 Task: Manage the "Campaign detail" page in the site builder.
Action: Mouse moved to (986, 70)
Screenshot: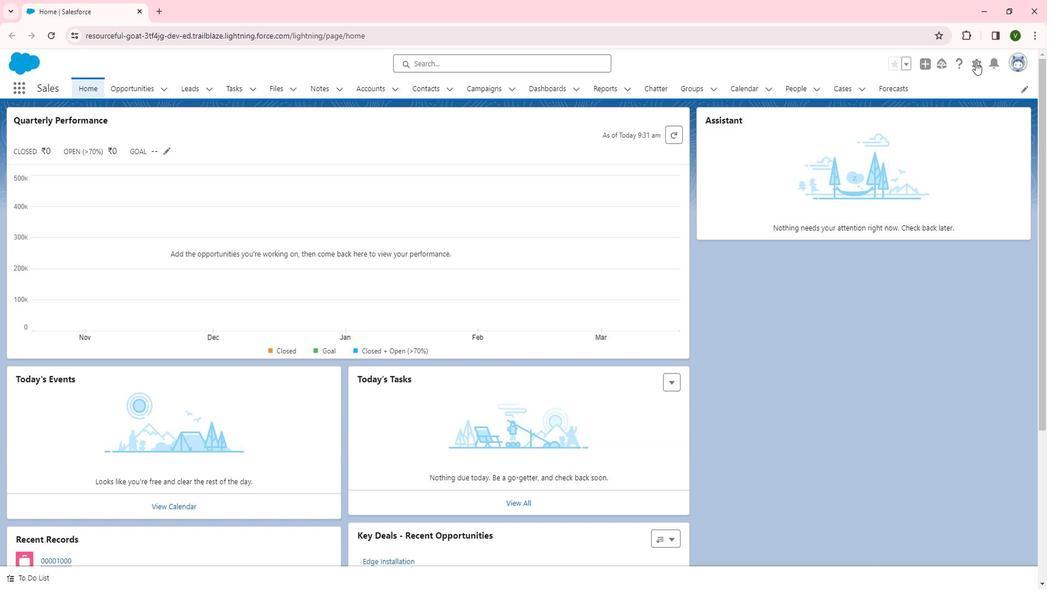 
Action: Mouse pressed left at (986, 70)
Screenshot: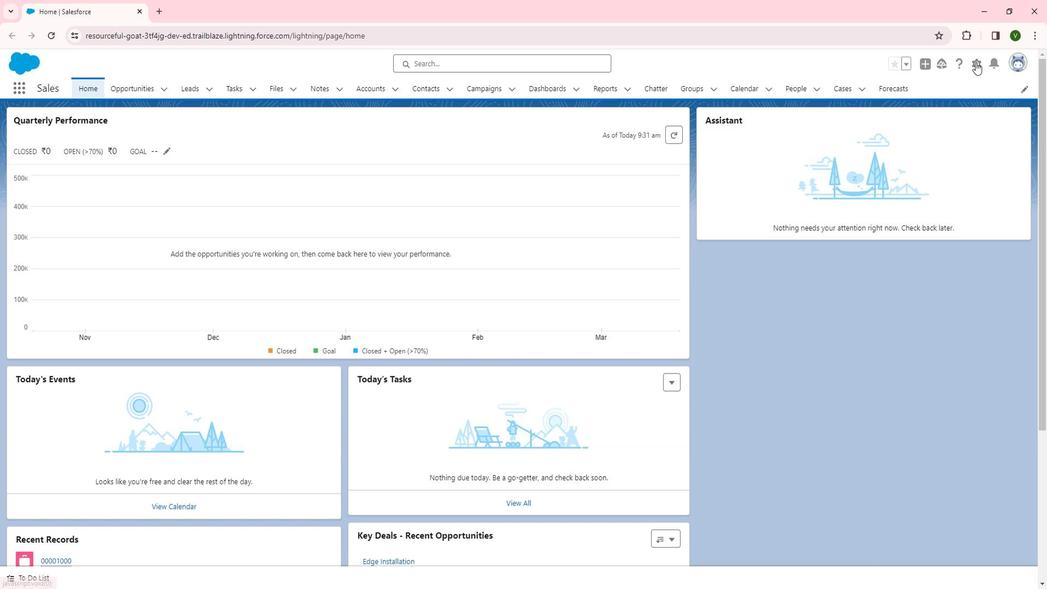 
Action: Mouse moved to (936, 108)
Screenshot: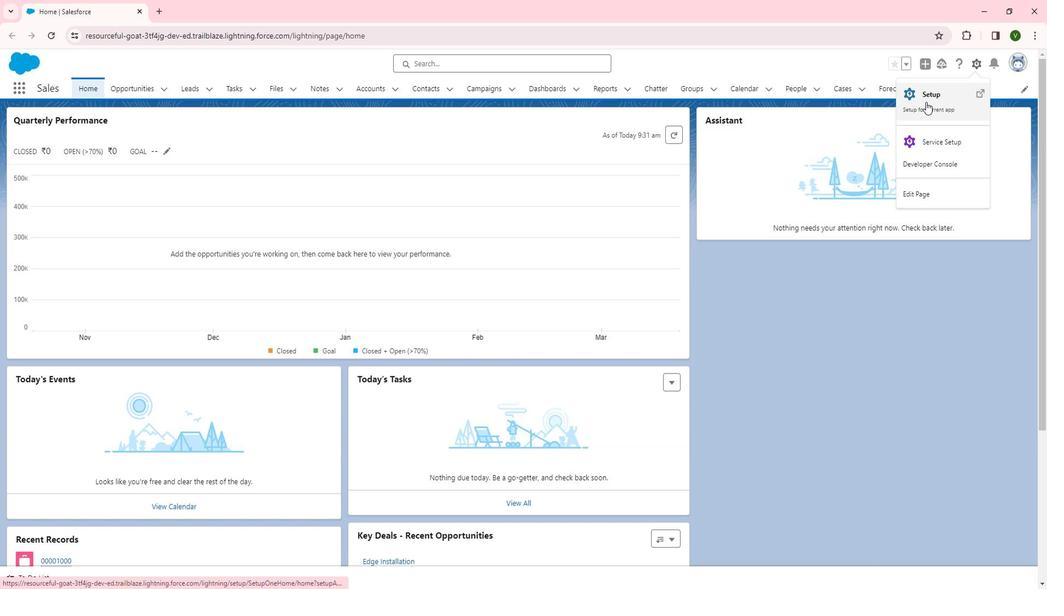 
Action: Mouse pressed left at (936, 108)
Screenshot: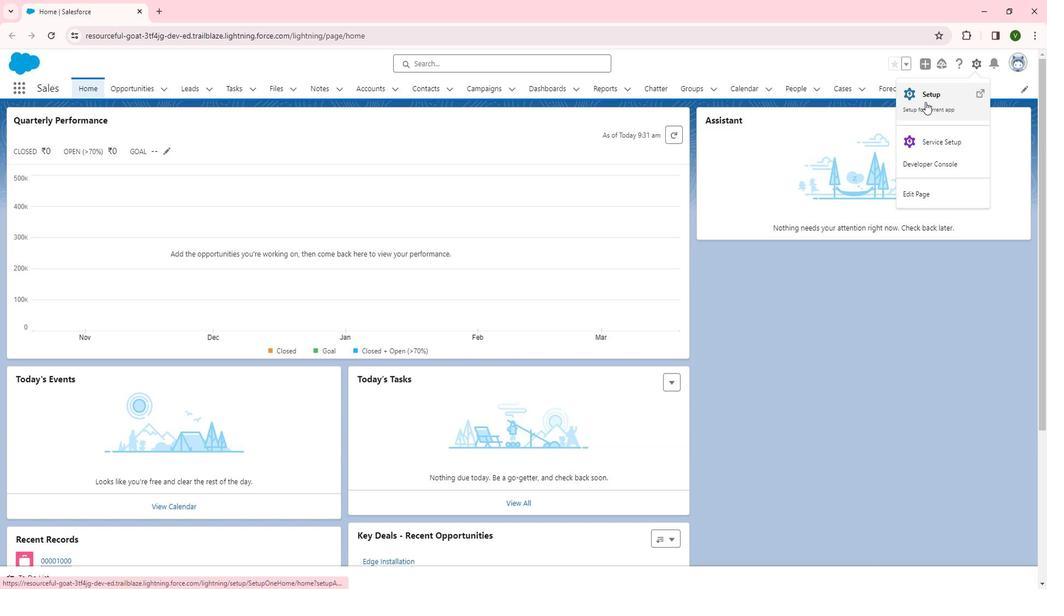 
Action: Mouse moved to (66, 401)
Screenshot: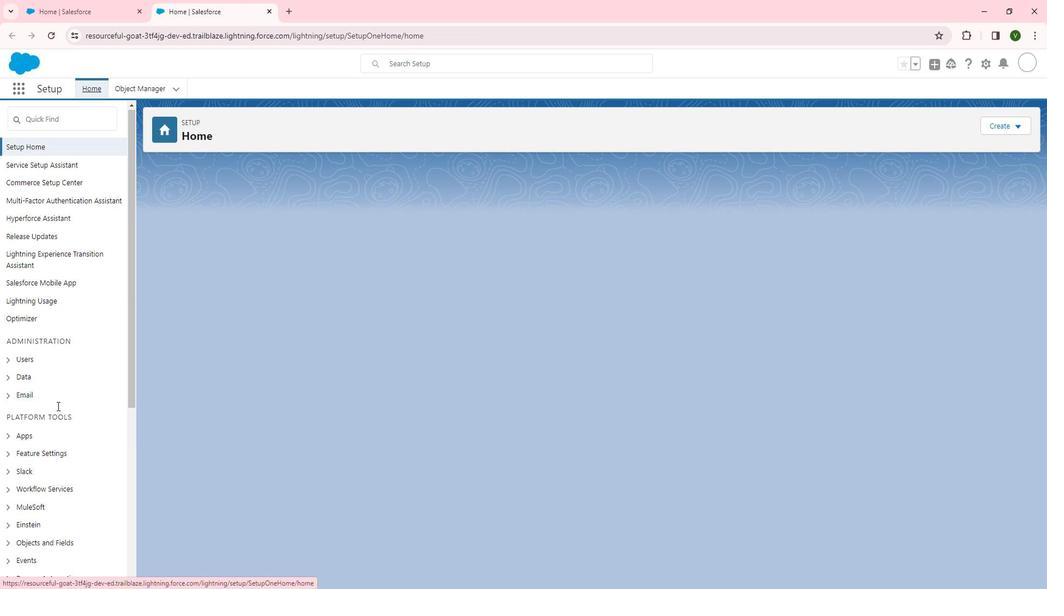 
Action: Mouse scrolled (66, 401) with delta (0, 0)
Screenshot: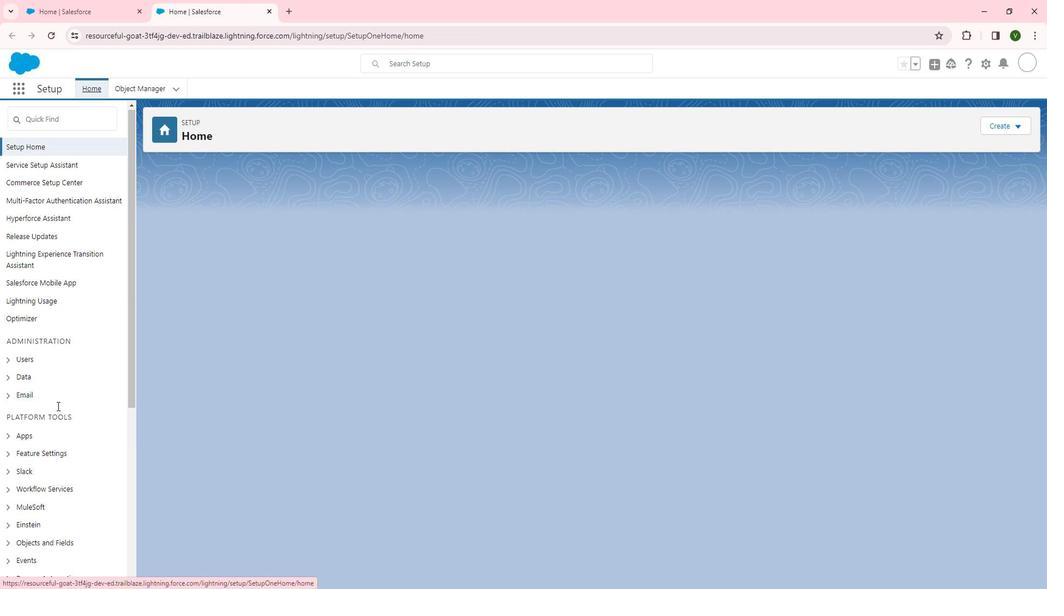 
Action: Mouse moved to (67, 401)
Screenshot: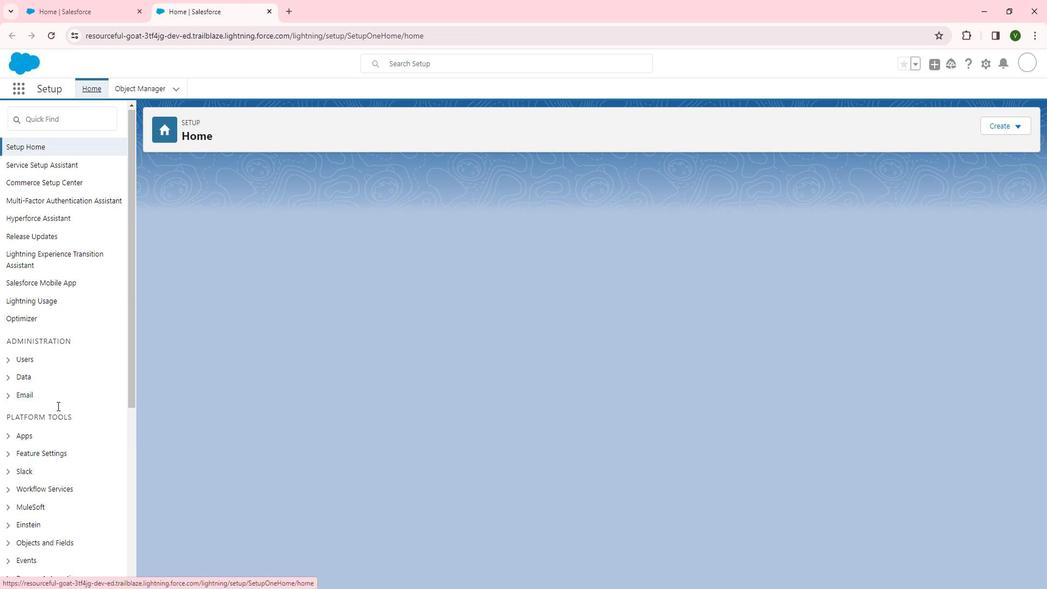 
Action: Mouse scrolled (67, 401) with delta (0, 0)
Screenshot: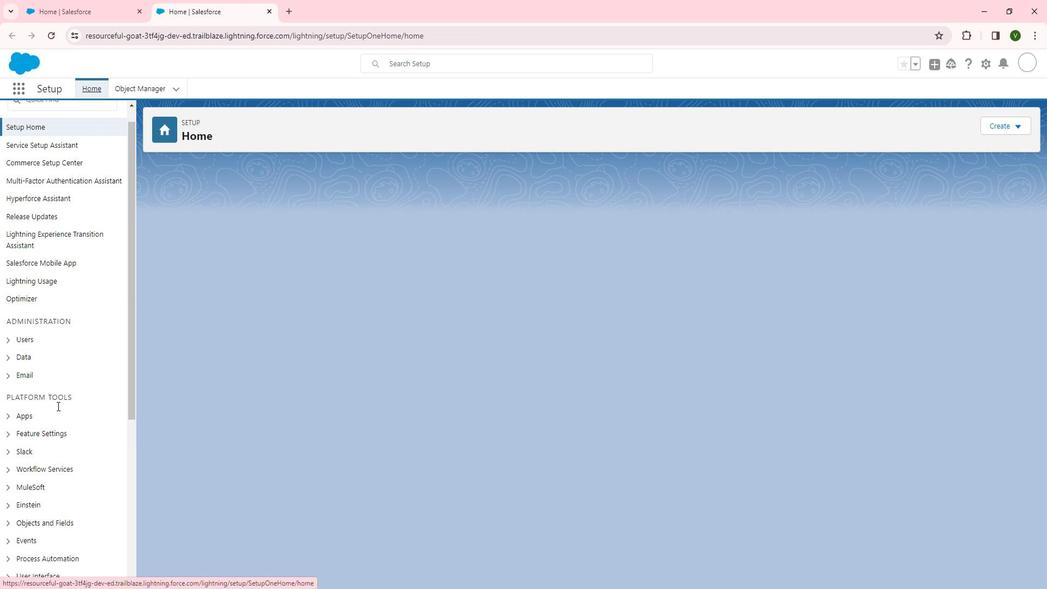 
Action: Mouse scrolled (67, 401) with delta (0, 0)
Screenshot: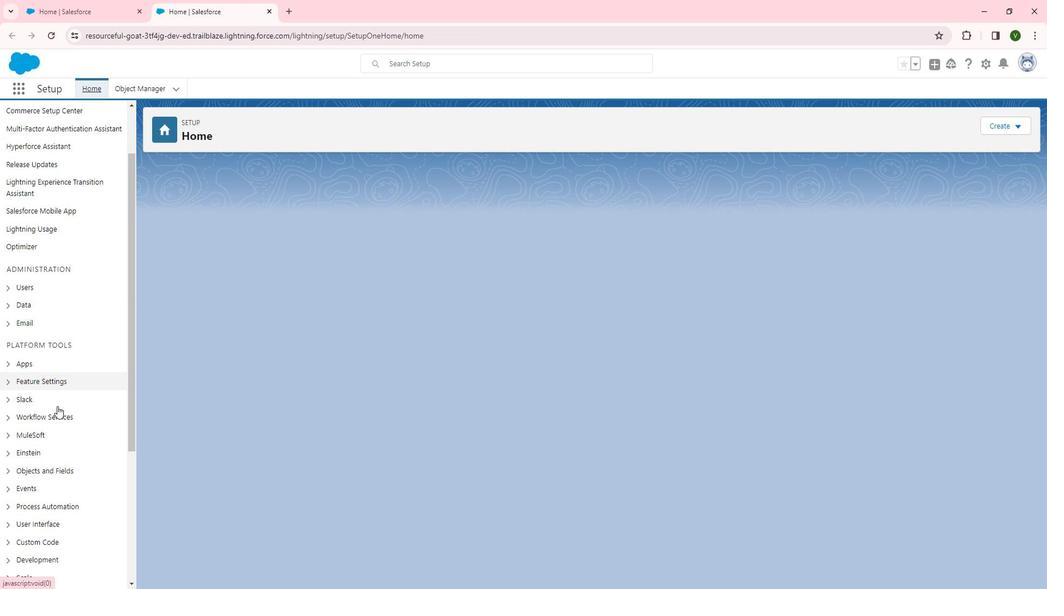 
Action: Mouse moved to (68, 400)
Screenshot: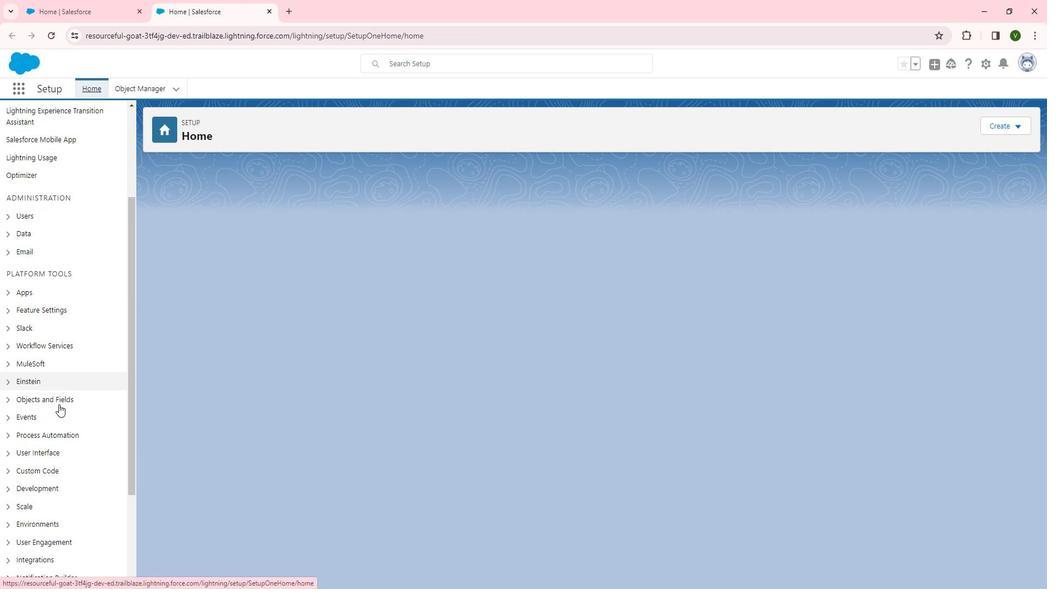 
Action: Mouse scrolled (68, 399) with delta (0, 0)
Screenshot: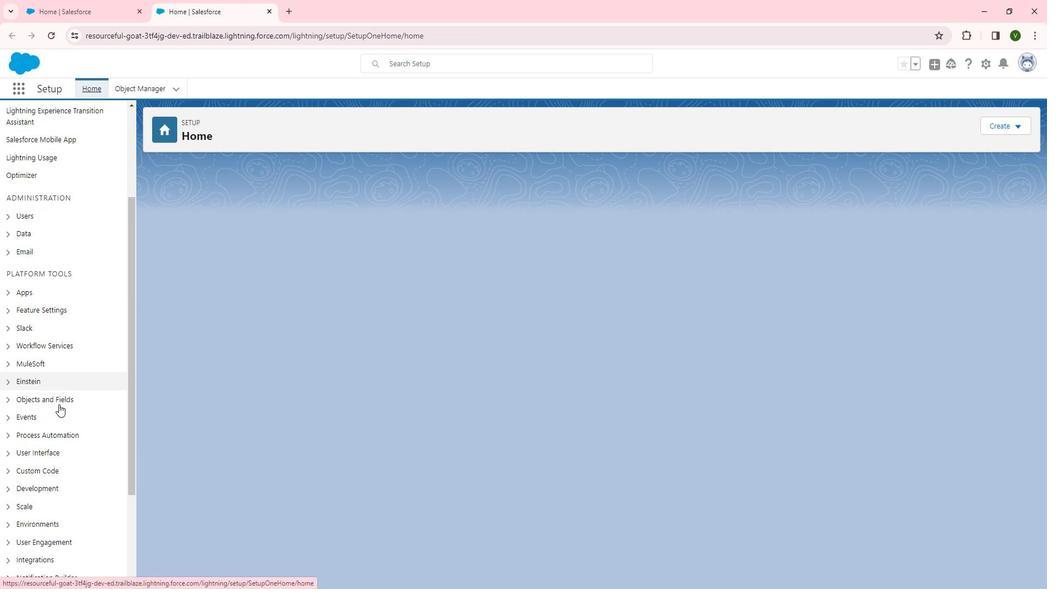 
Action: Mouse moved to (59, 226)
Screenshot: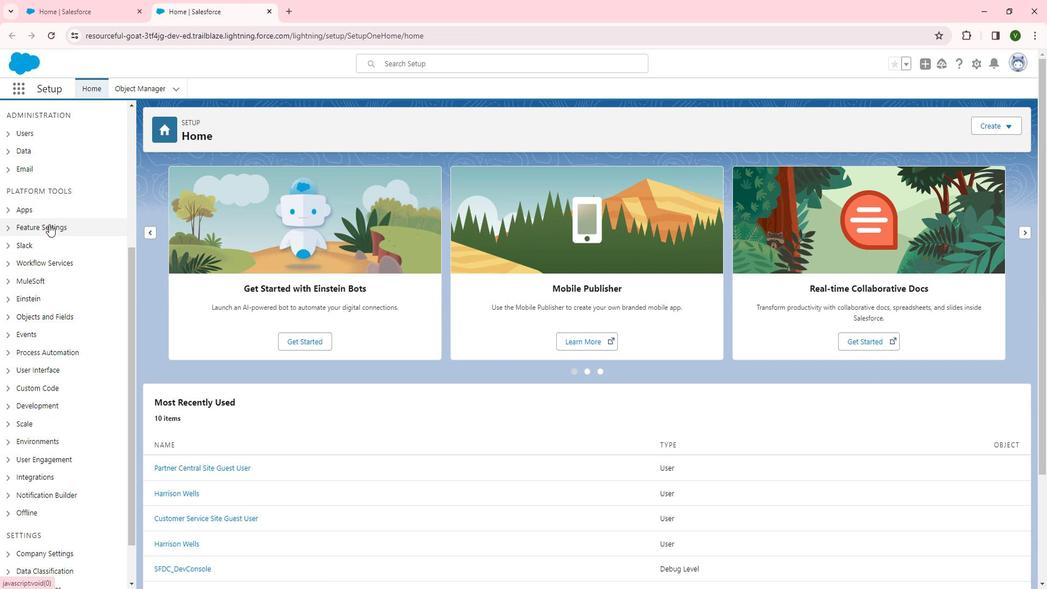 
Action: Mouse pressed left at (59, 226)
Screenshot: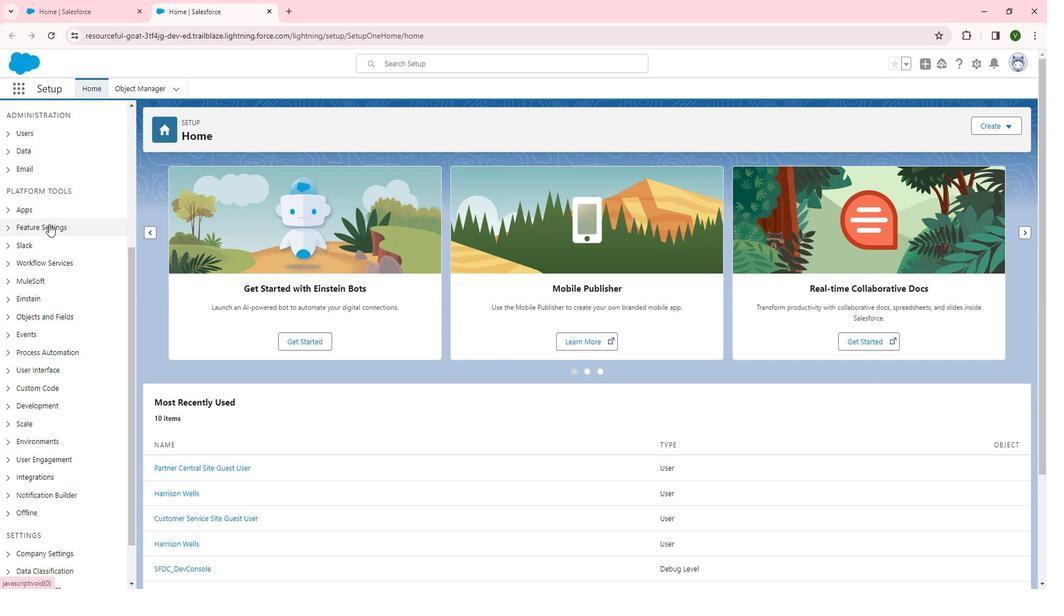 
Action: Mouse moved to (76, 318)
Screenshot: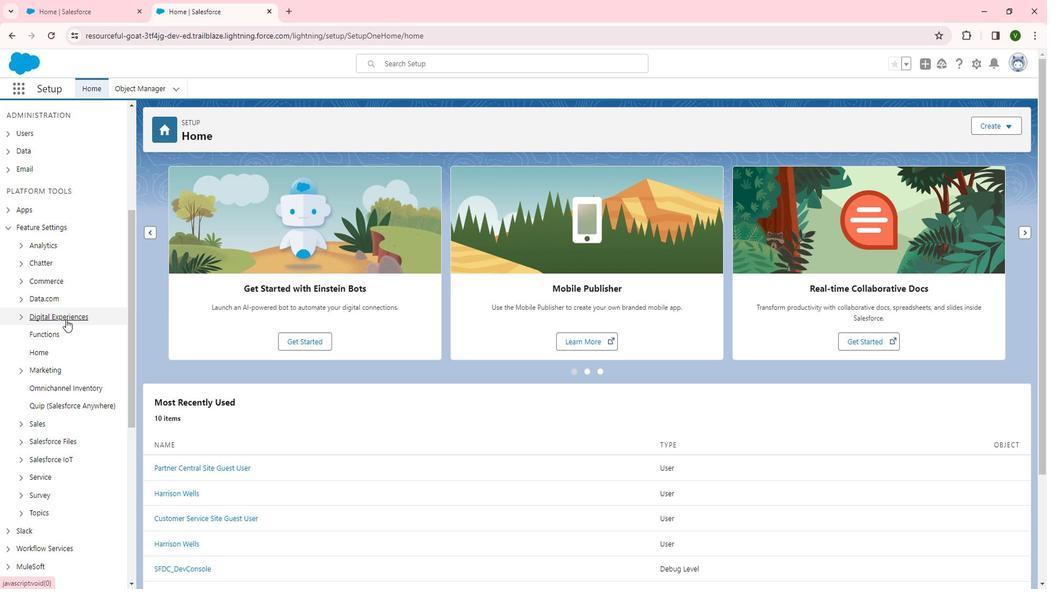 
Action: Mouse pressed left at (76, 318)
Screenshot: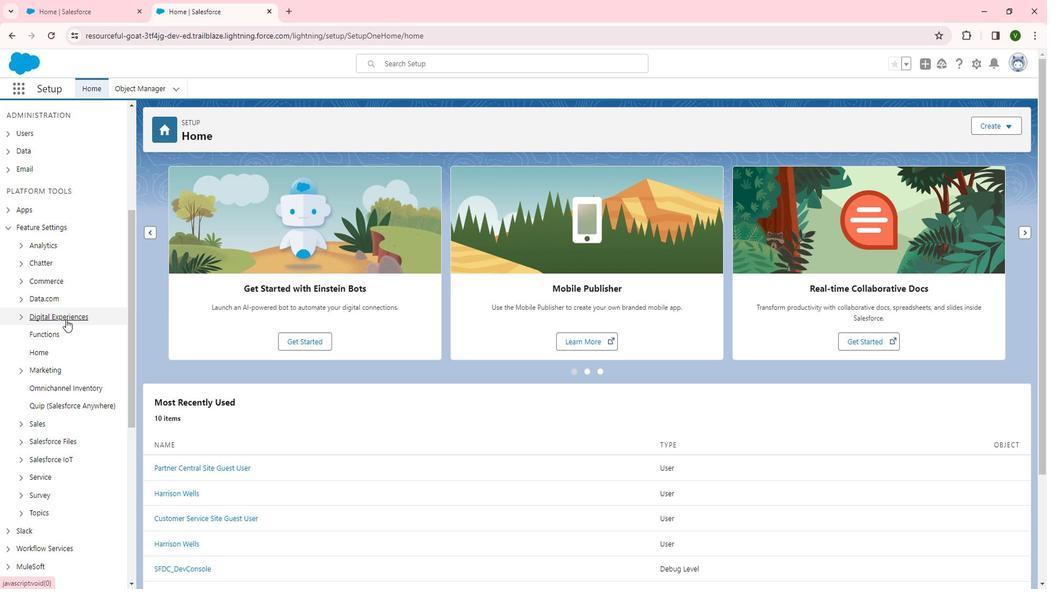 
Action: Mouse moved to (63, 327)
Screenshot: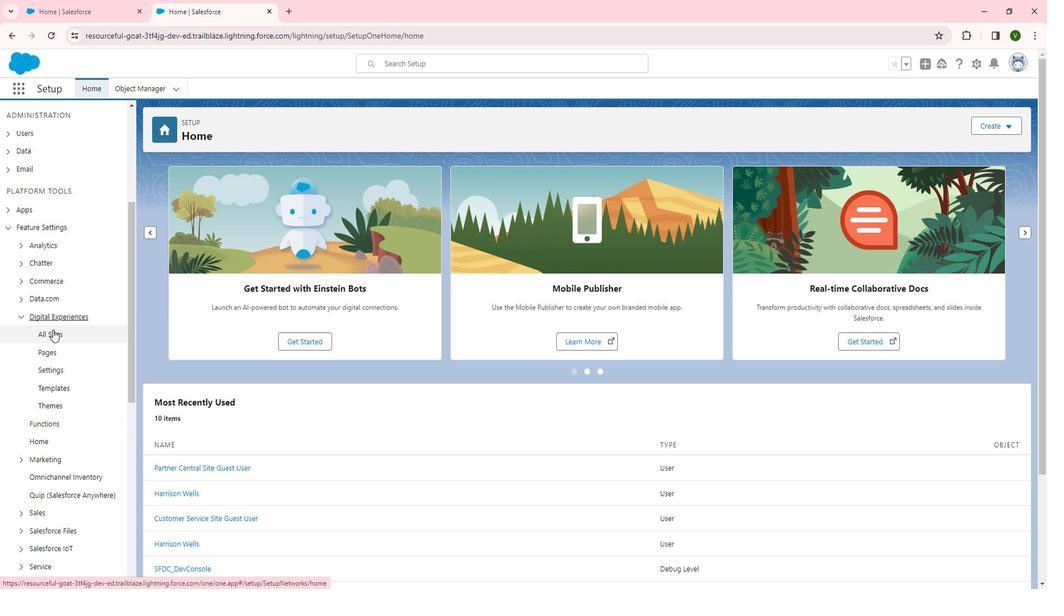
Action: Mouse pressed left at (63, 327)
Screenshot: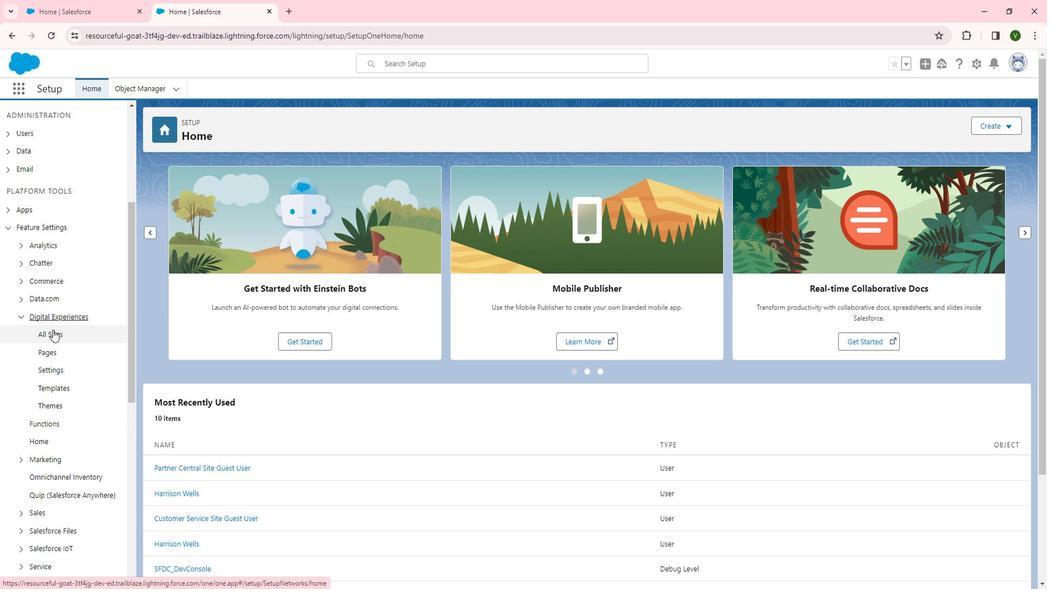 
Action: Mouse moved to (183, 332)
Screenshot: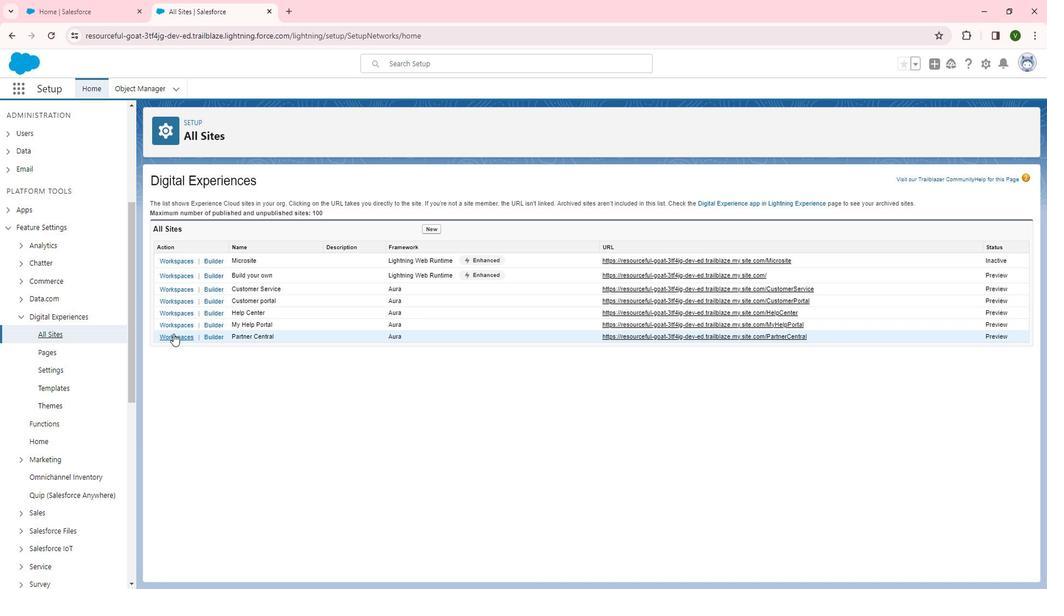 
Action: Mouse pressed left at (183, 332)
Screenshot: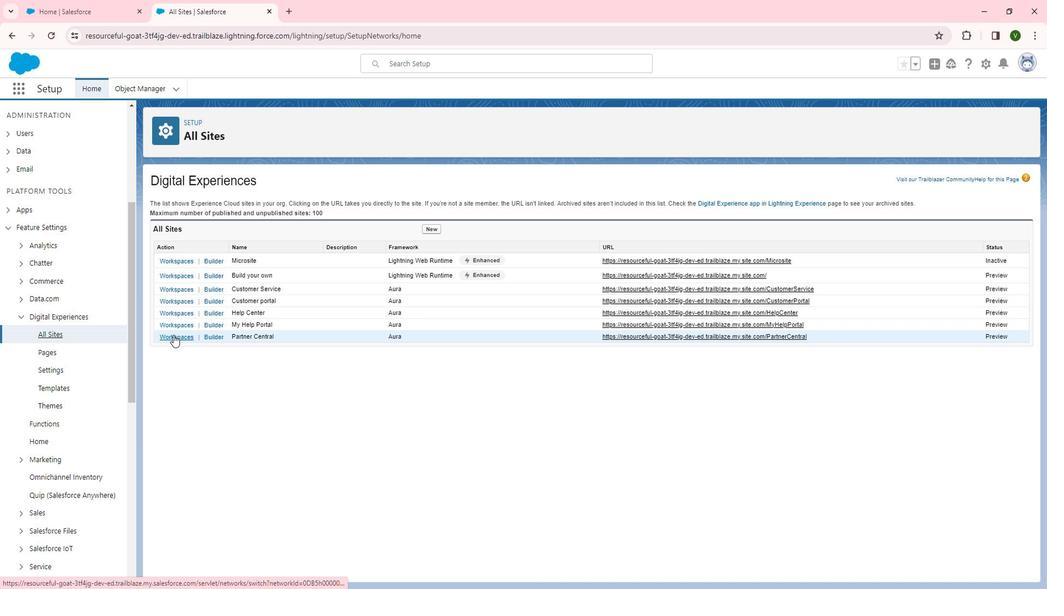 
Action: Mouse moved to (142, 260)
Screenshot: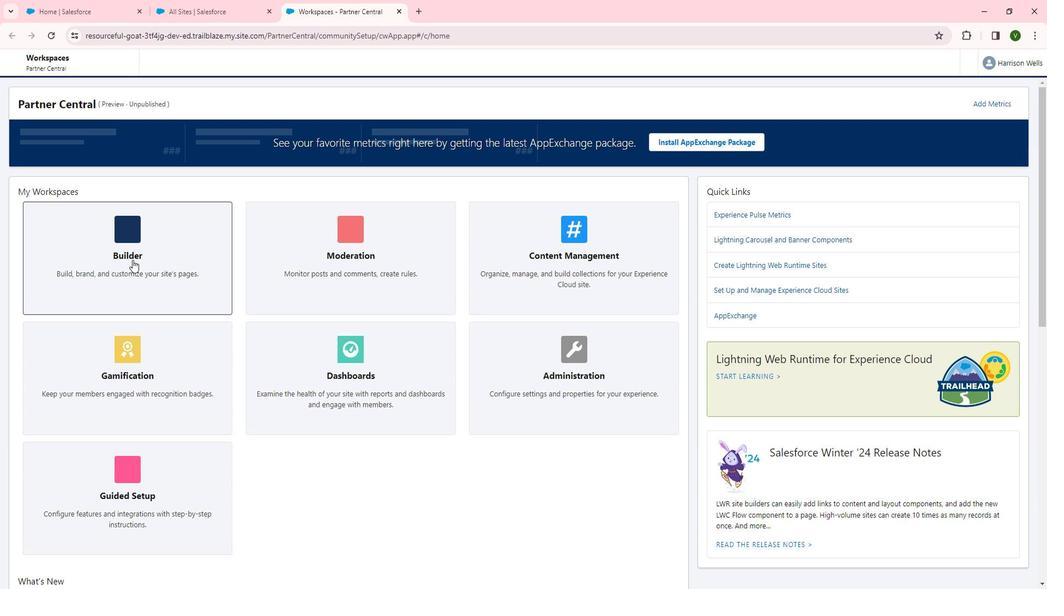 
Action: Mouse pressed left at (142, 260)
Screenshot: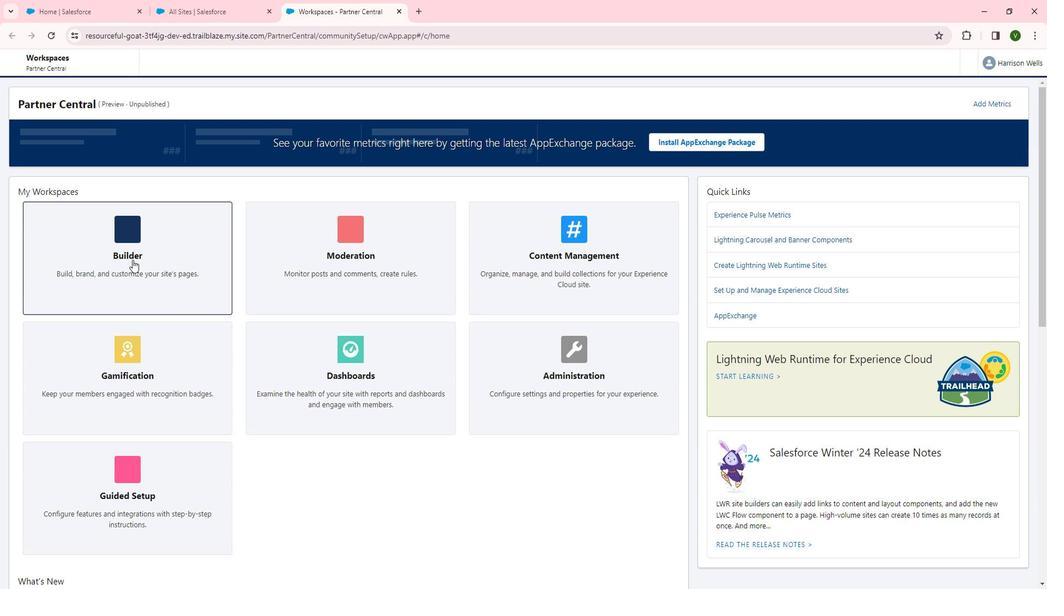 
Action: Mouse moved to (123, 72)
Screenshot: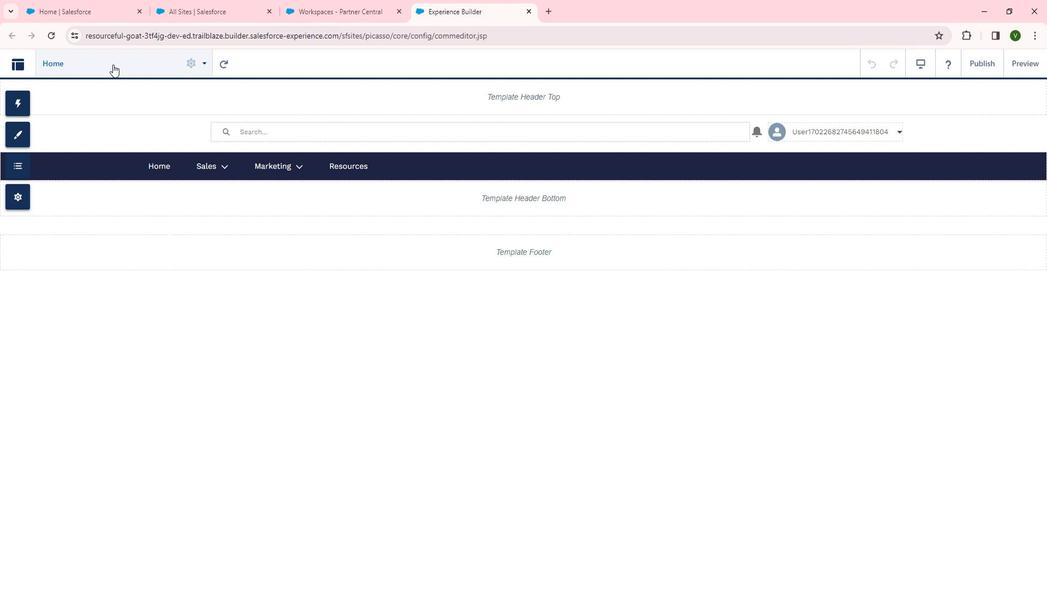 
Action: Mouse pressed left at (123, 72)
Screenshot: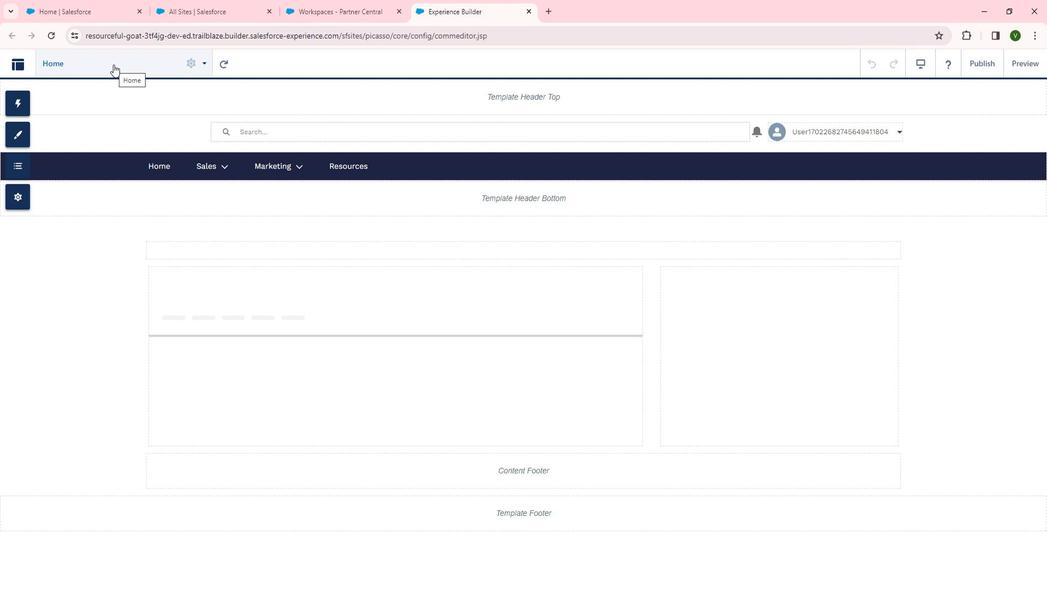 
Action: Mouse moved to (58, 215)
Screenshot: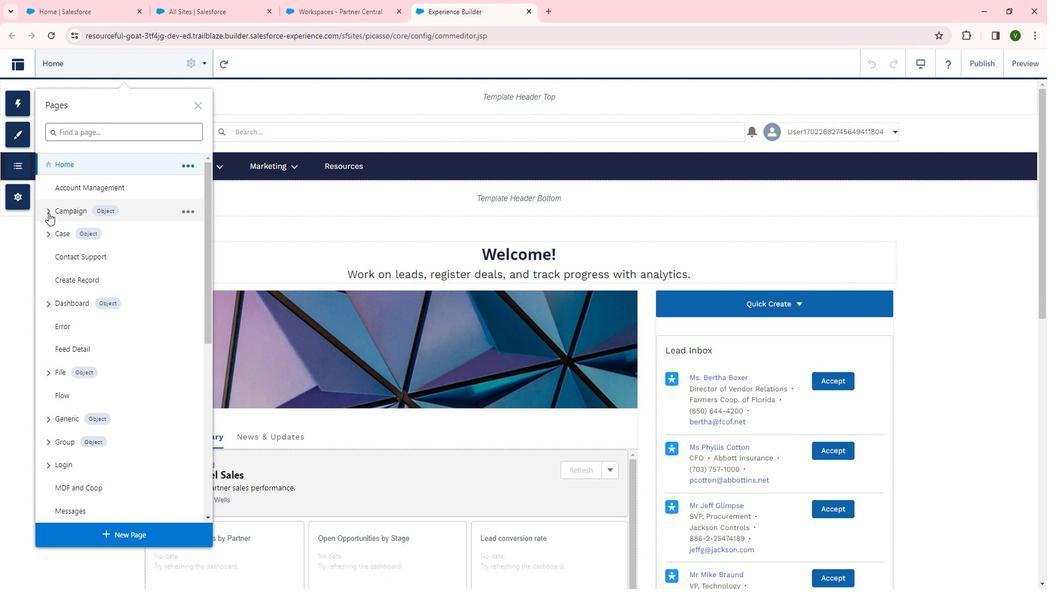 
Action: Mouse pressed left at (58, 215)
Screenshot: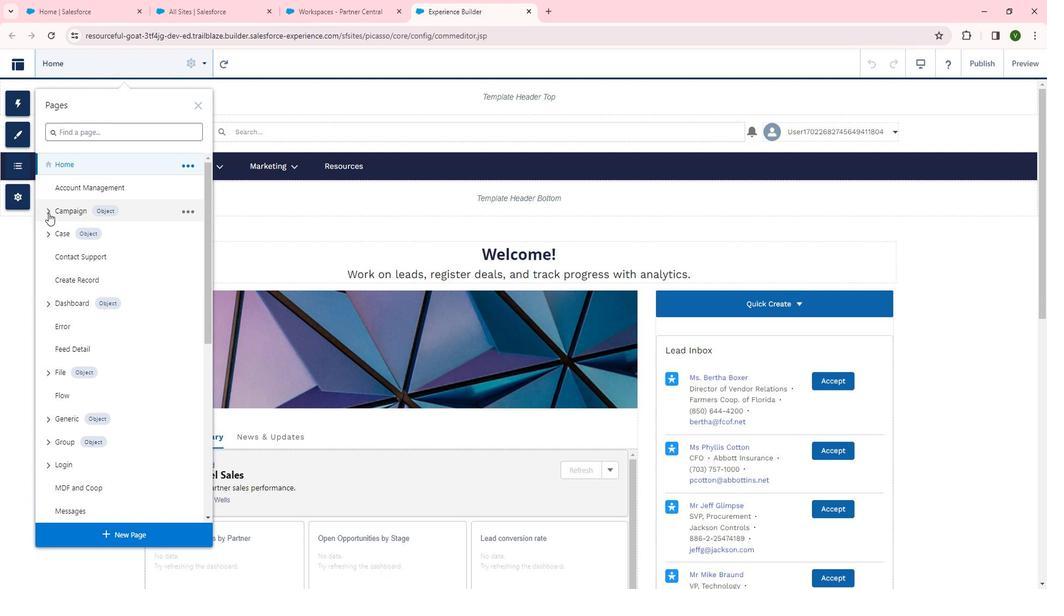 
Action: Mouse moved to (92, 230)
Screenshot: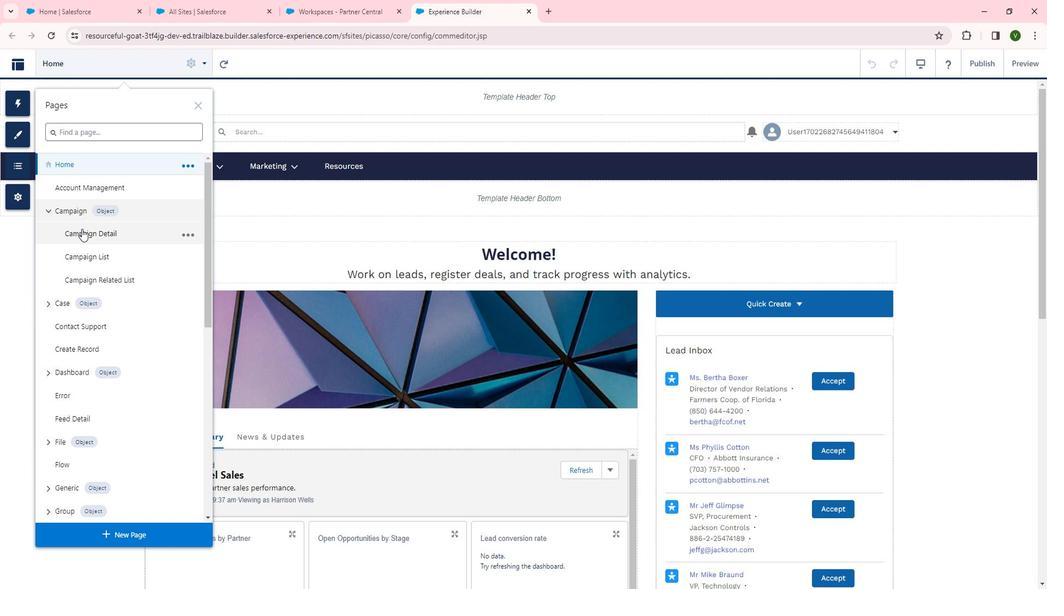 
Action: Mouse pressed left at (92, 230)
Screenshot: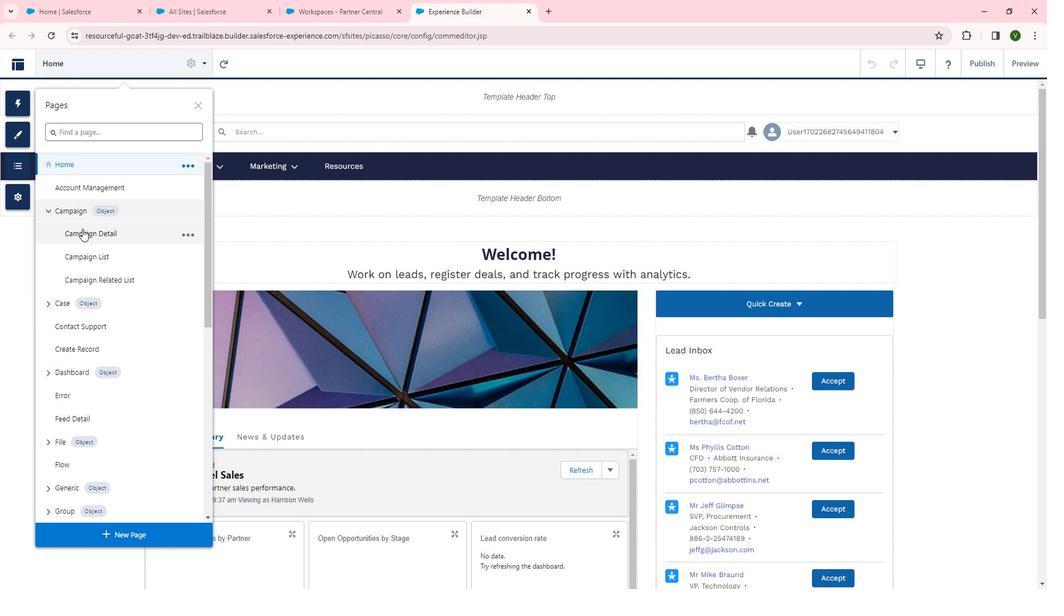 
Action: Mouse moved to (228, 72)
Screenshot: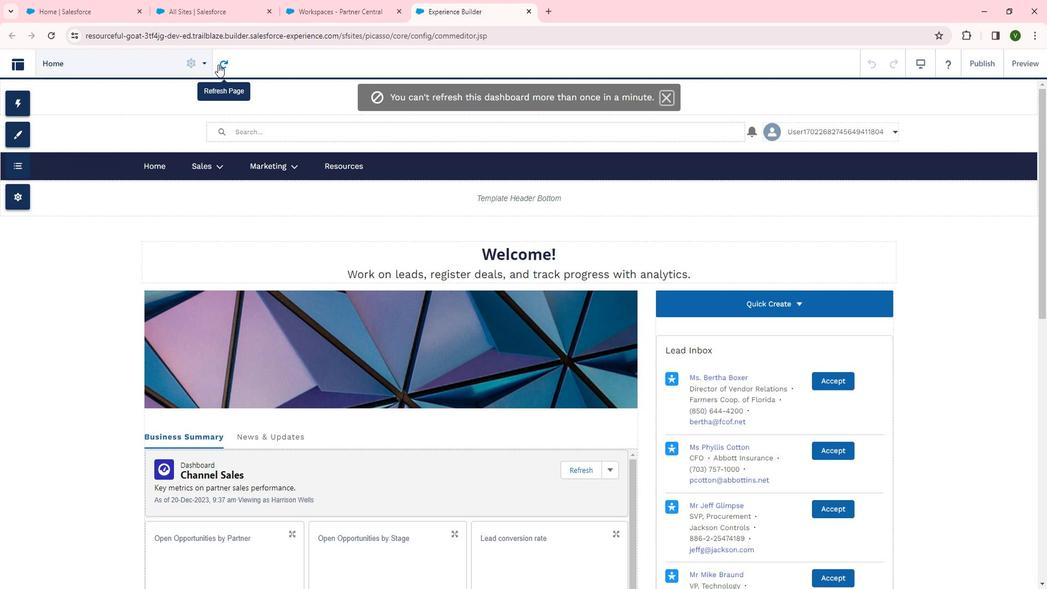 
Action: Mouse pressed left at (228, 72)
Screenshot: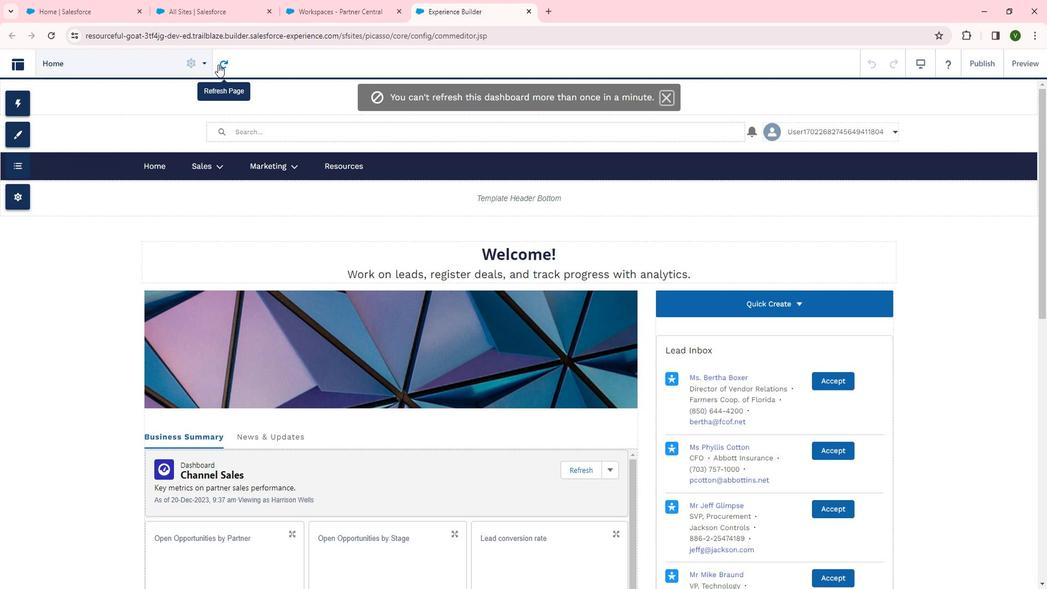 
Action: Mouse moved to (135, 71)
Screenshot: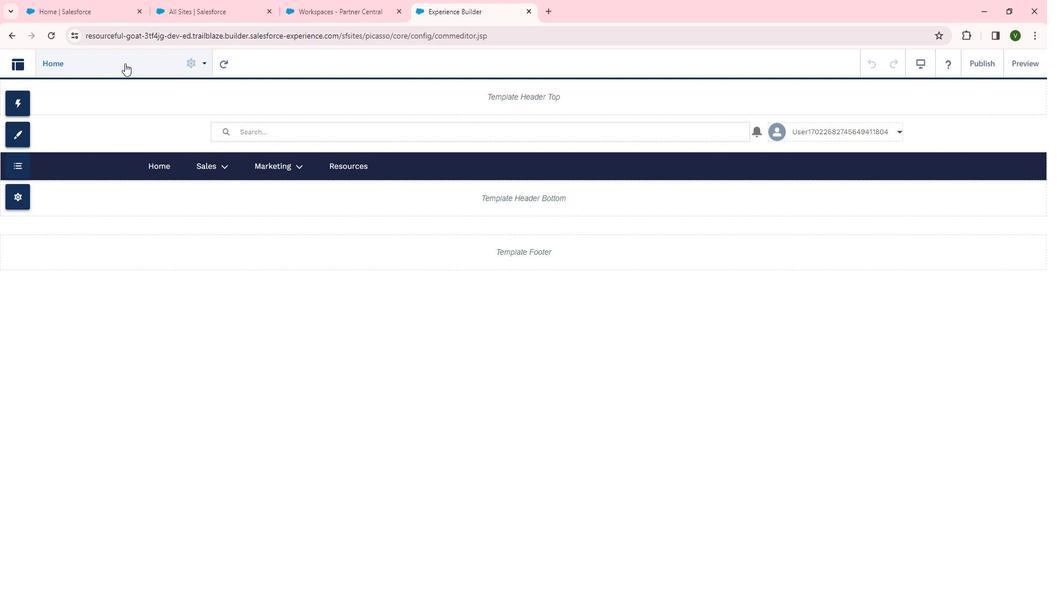 
Action: Mouse pressed left at (135, 71)
Screenshot: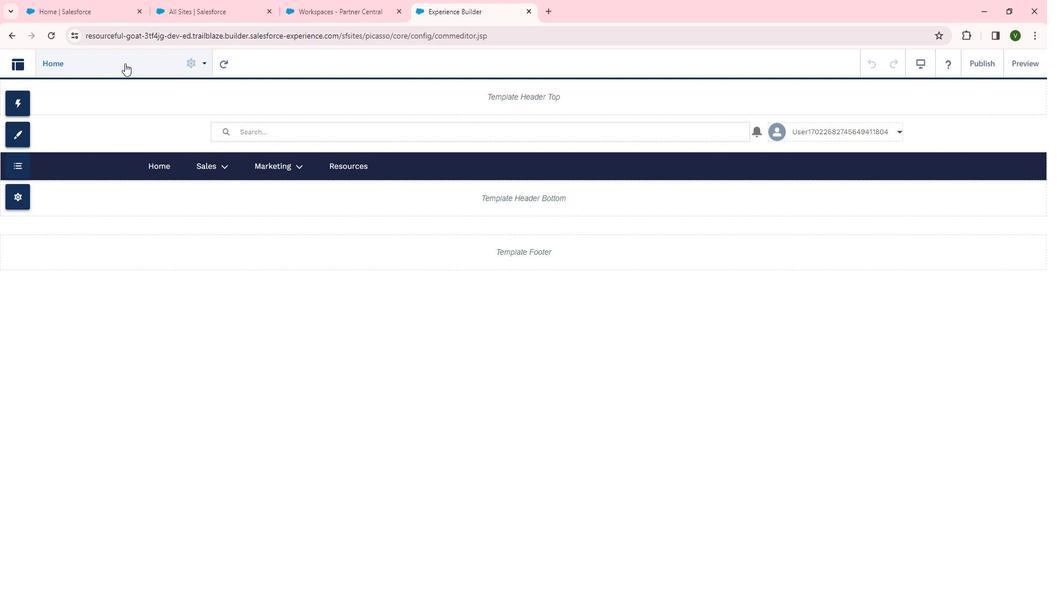 
Action: Mouse moved to (98, 236)
Screenshot: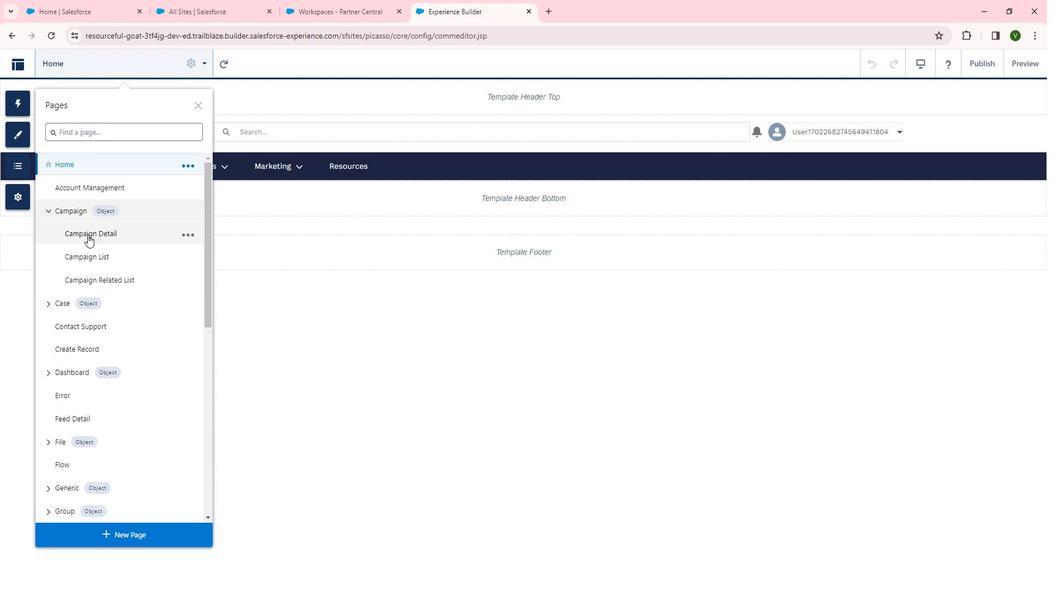 
Action: Mouse pressed left at (98, 236)
Screenshot: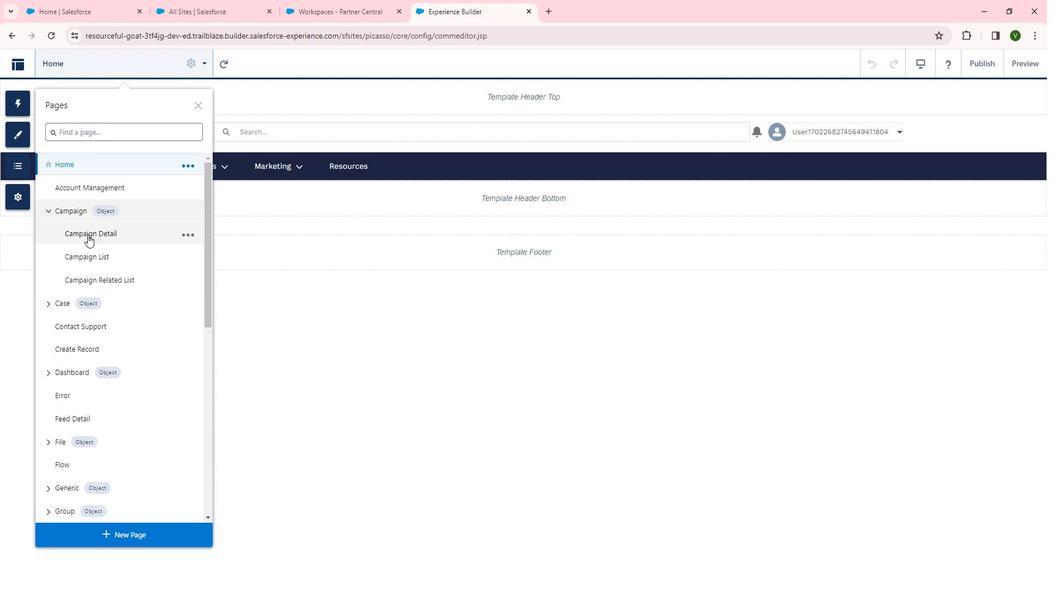 
Action: Mouse moved to (635, 309)
Screenshot: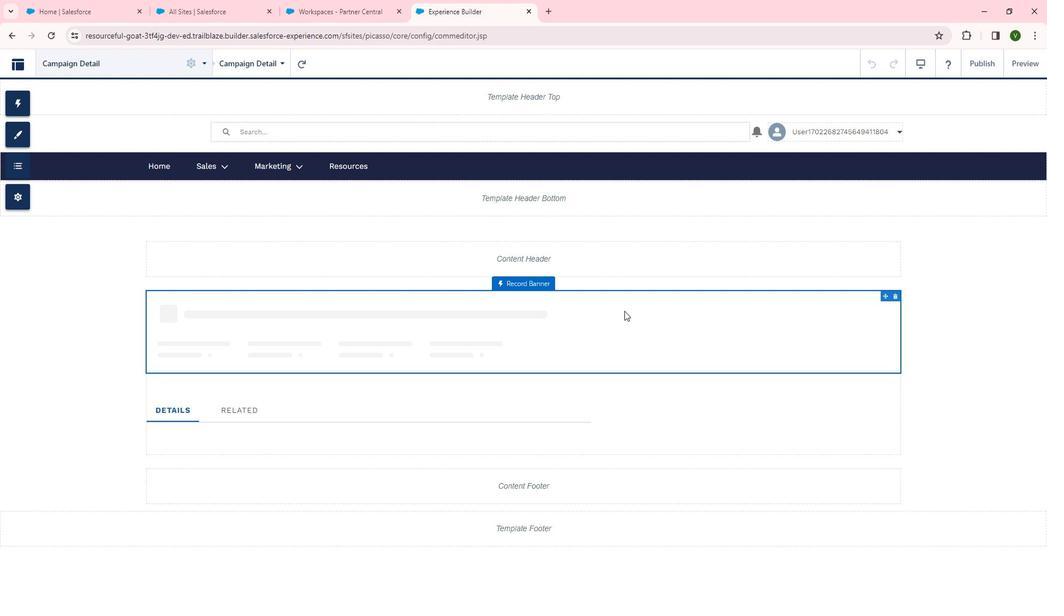 
Action: Mouse scrolled (635, 309) with delta (0, 0)
Screenshot: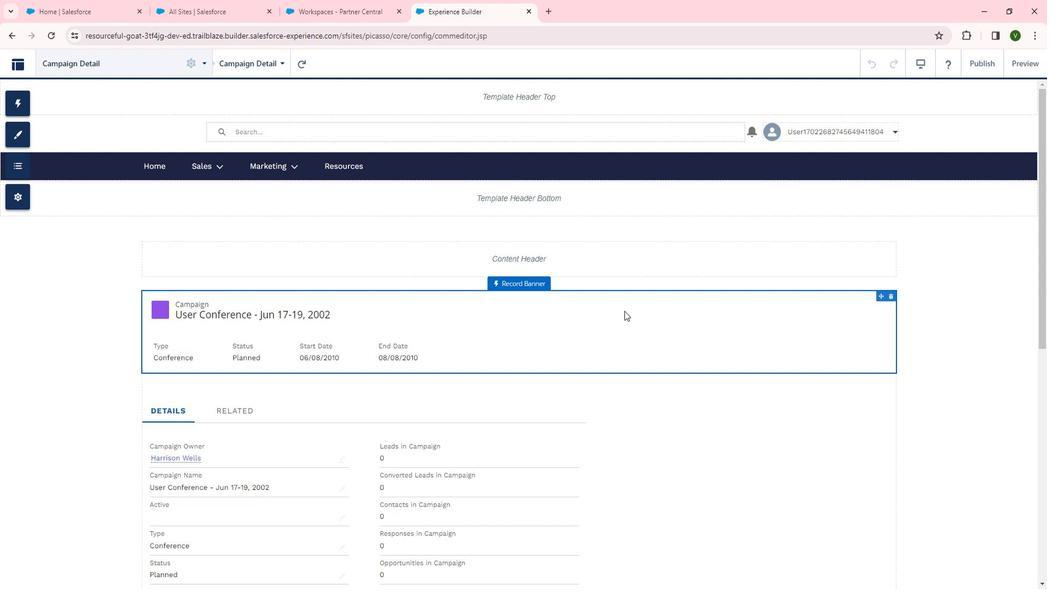 
Action: Mouse scrolled (635, 309) with delta (0, 0)
Screenshot: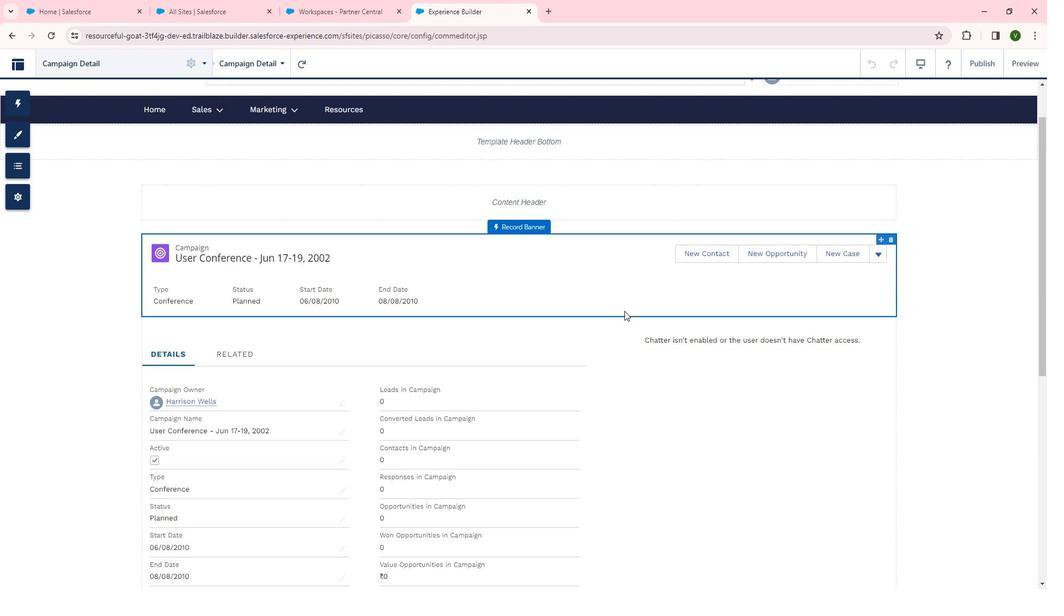 
Action: Mouse scrolled (635, 309) with delta (0, 0)
Screenshot: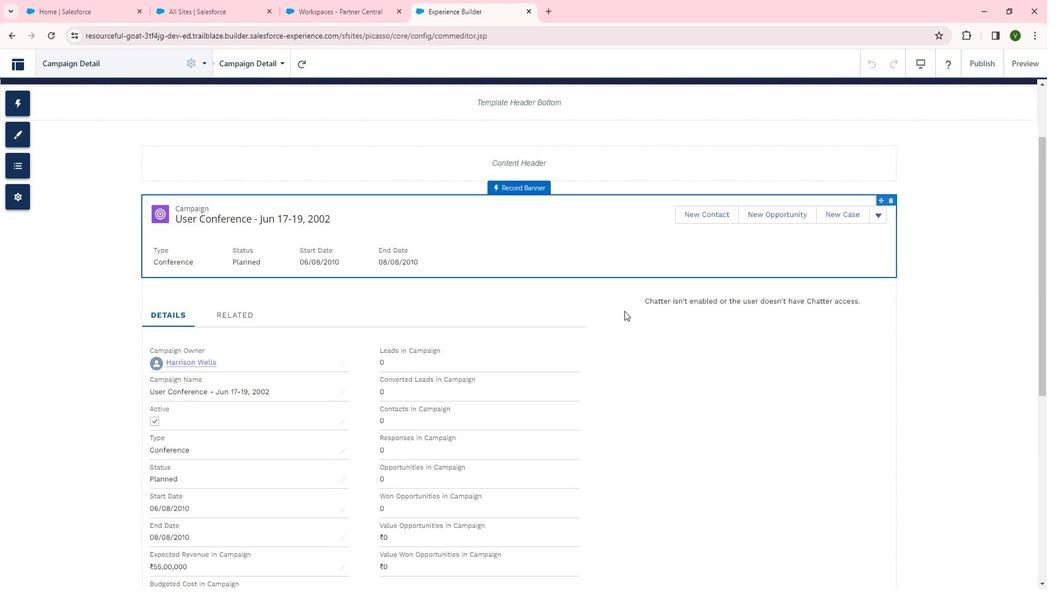 
Action: Mouse moved to (739, 294)
Screenshot: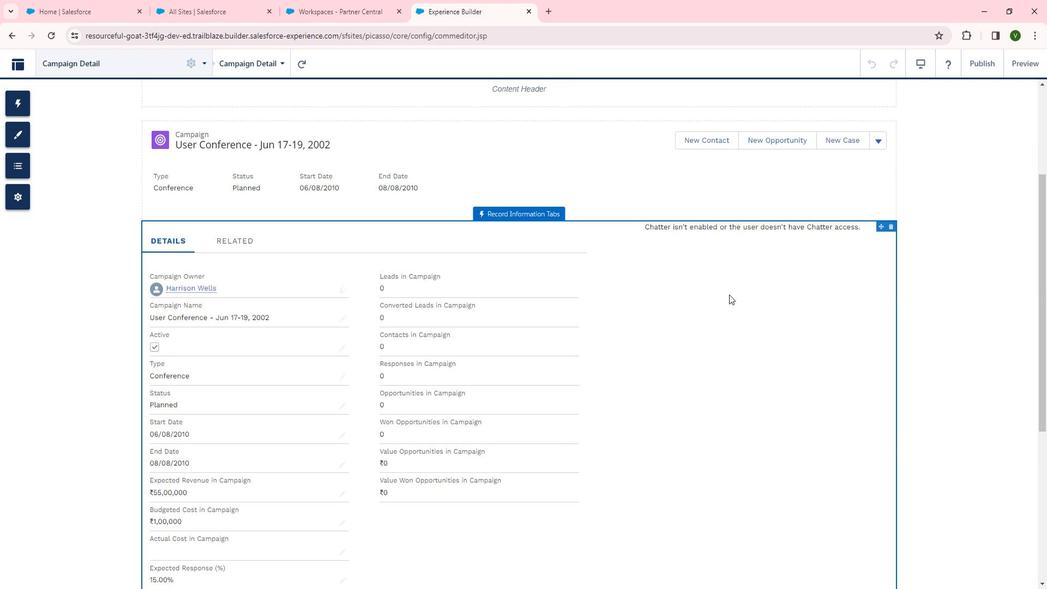 
Action: Mouse pressed left at (739, 294)
Screenshot: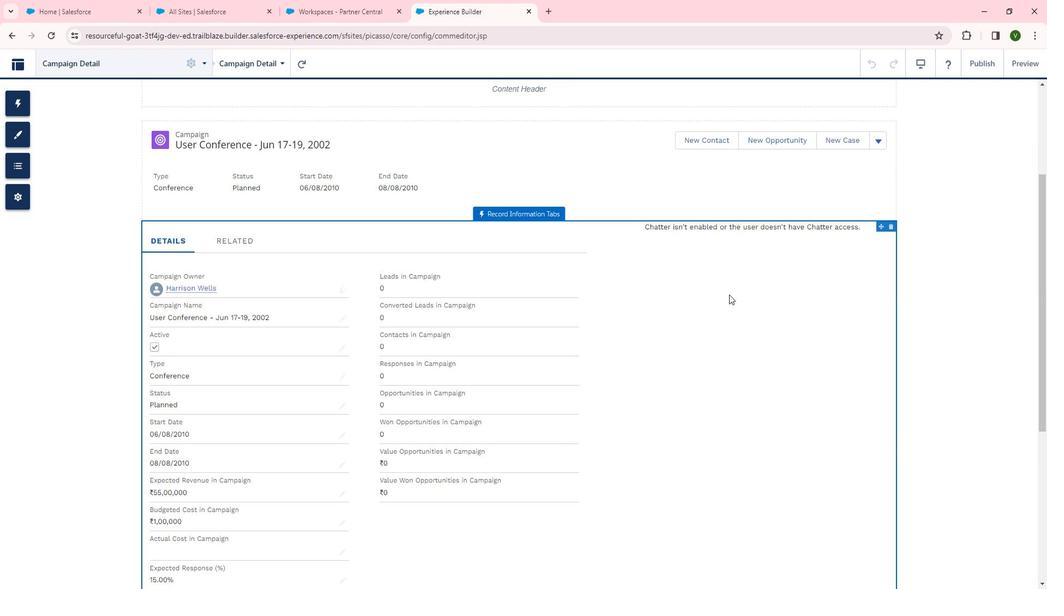 
Action: Mouse moved to (986, 292)
Screenshot: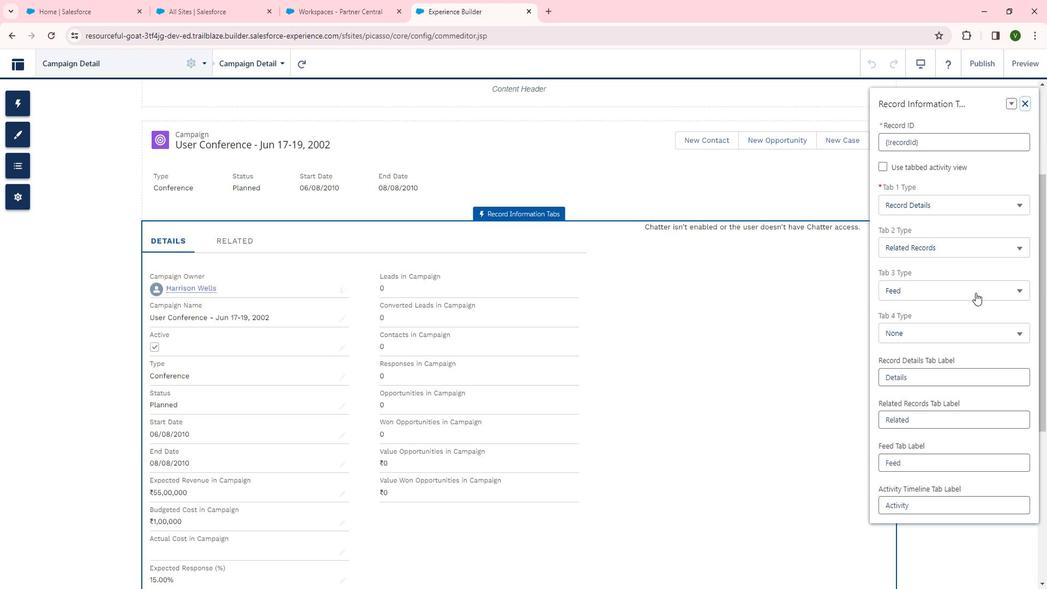 
Action: Mouse pressed left at (986, 292)
Screenshot: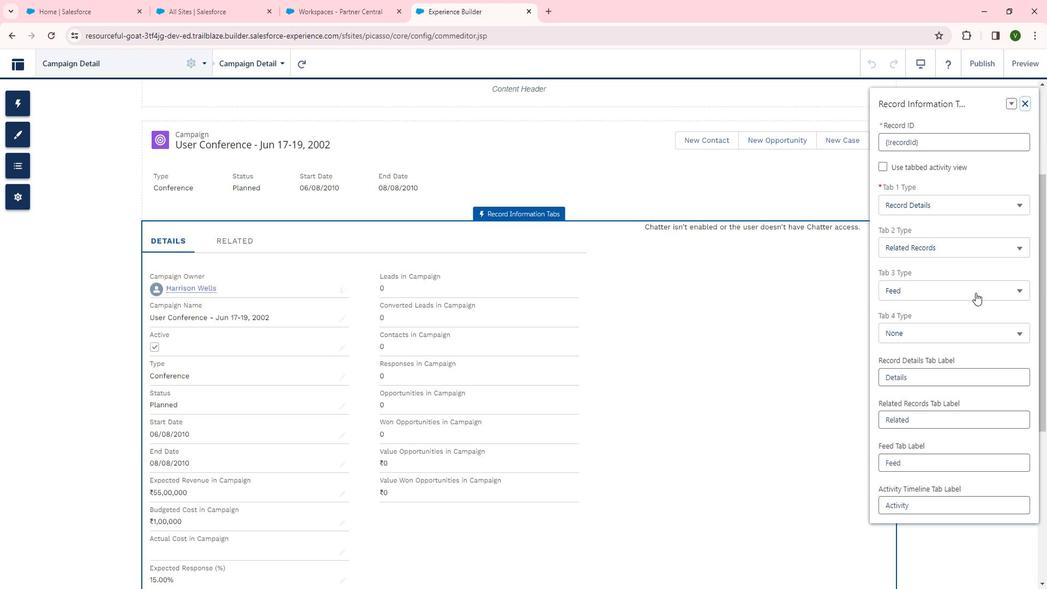
Action: Mouse moved to (958, 337)
Screenshot: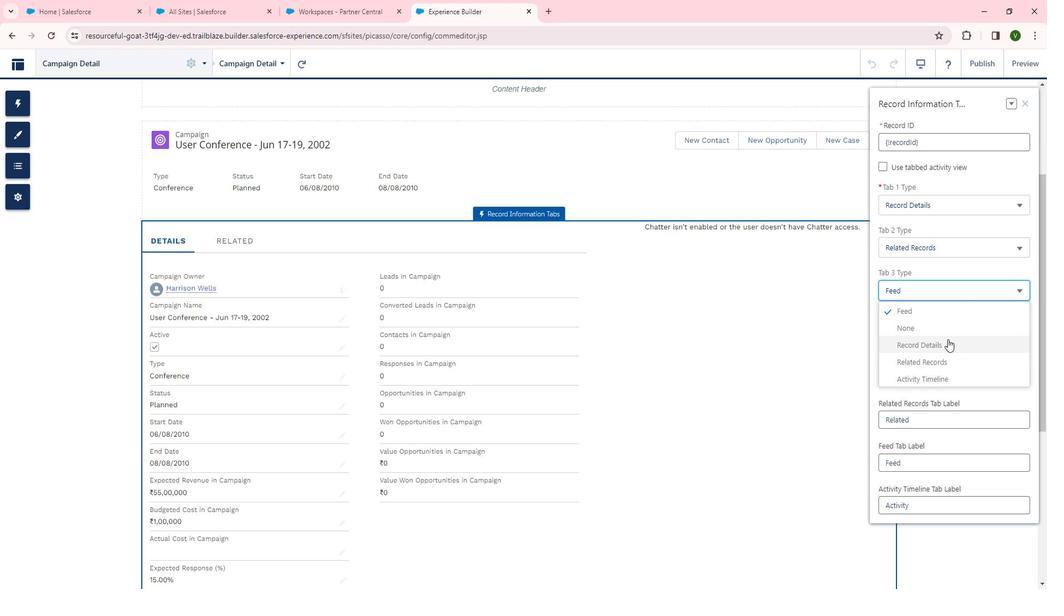 
Action: Mouse pressed left at (958, 337)
Screenshot: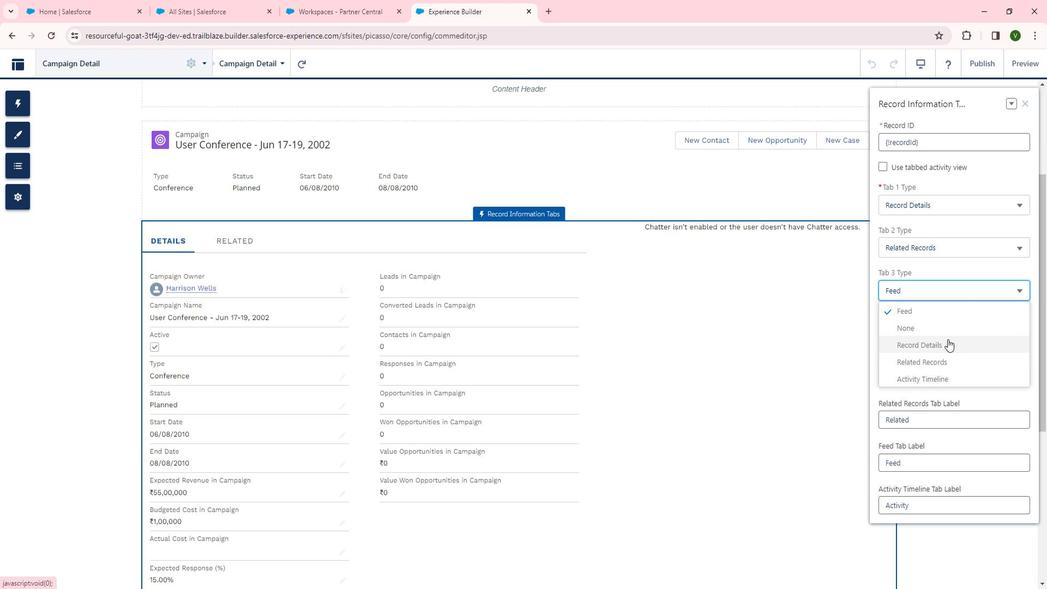 
Action: Mouse moved to (1016, 199)
Screenshot: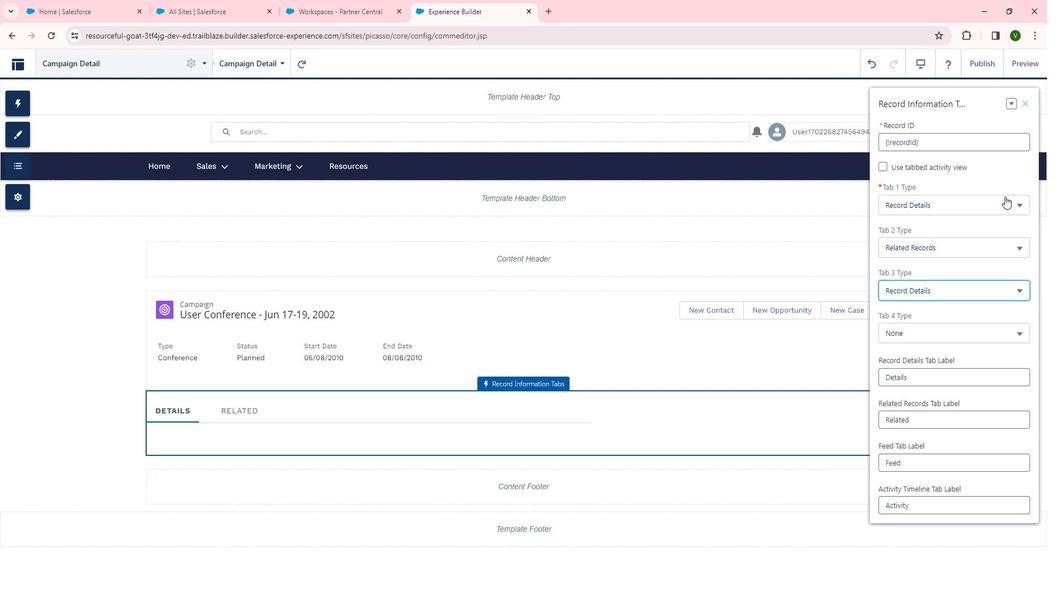 
Action: Mouse pressed left at (1016, 199)
Screenshot: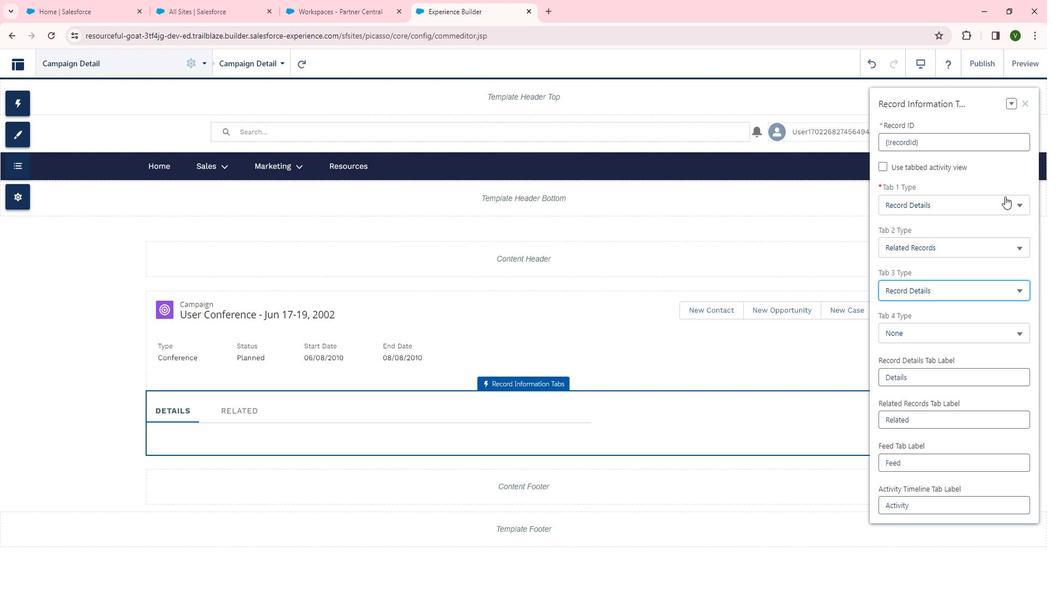
Action: Mouse moved to (968, 269)
Screenshot: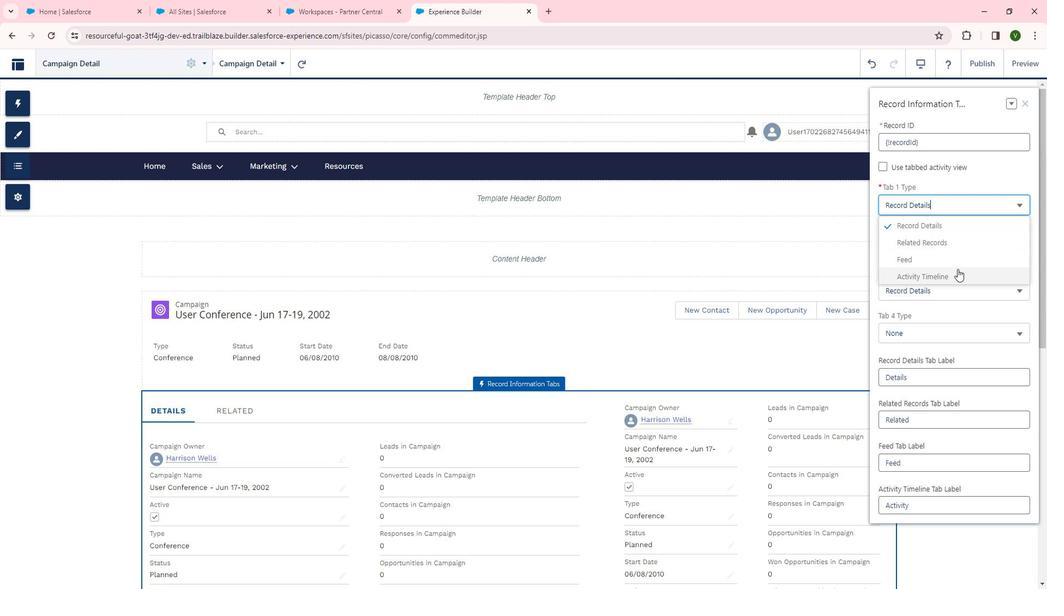 
Action: Mouse pressed left at (968, 269)
Screenshot: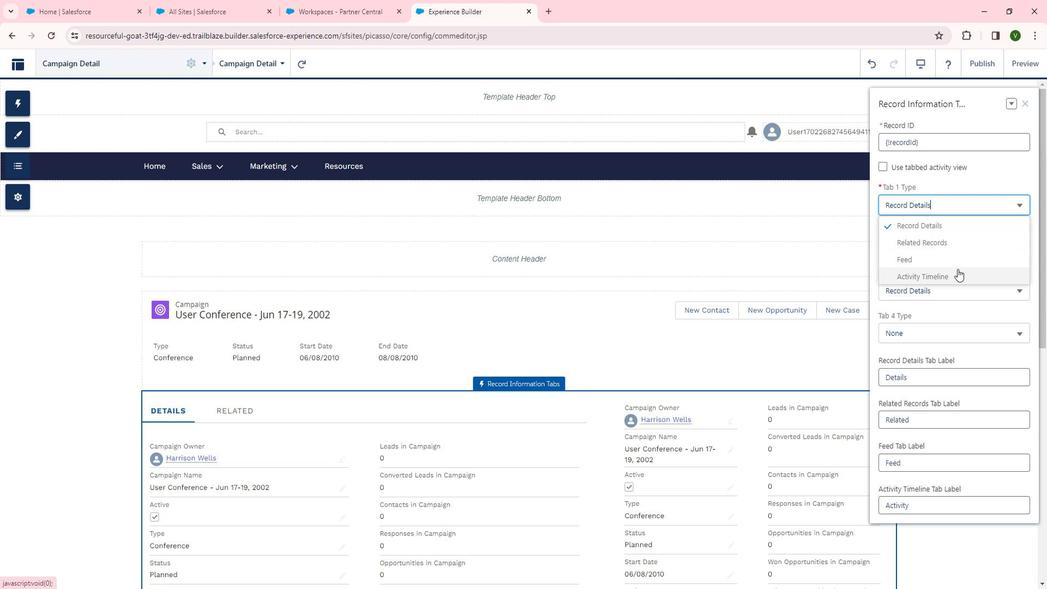 
Action: Mouse moved to (795, 345)
Screenshot: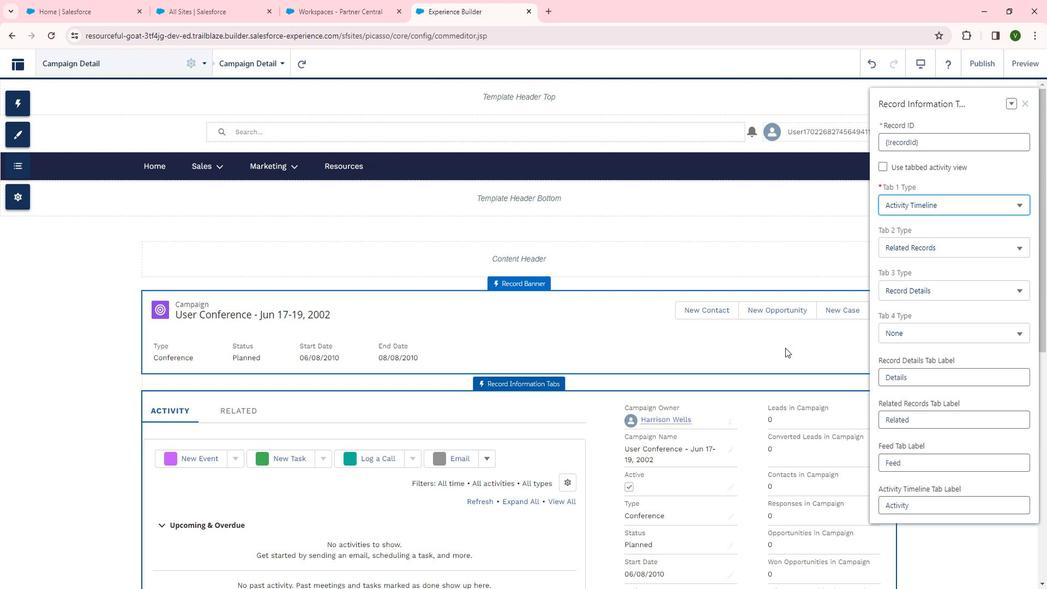 
